 Task: Save the current settings as a preset for the compressor effect with the preset name "Compressor".
Action: Mouse moved to (362, 3)
Screenshot: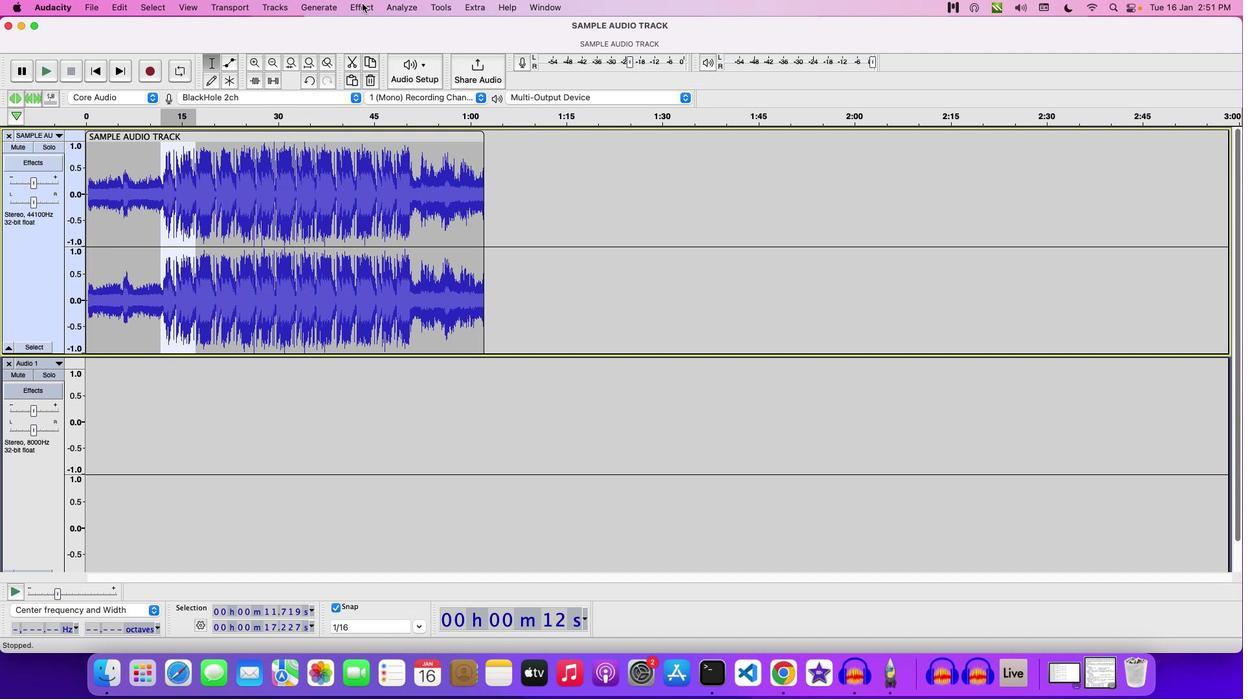 
Action: Mouse pressed left at (362, 3)
Screenshot: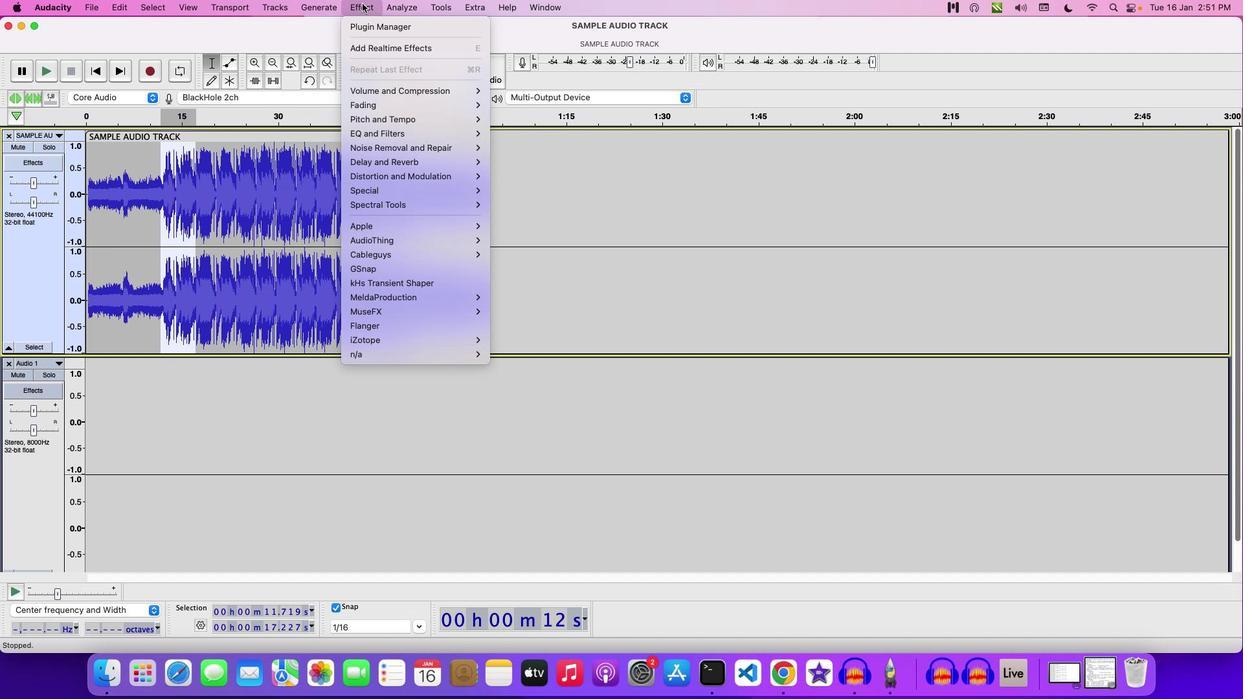 
Action: Mouse moved to (504, 123)
Screenshot: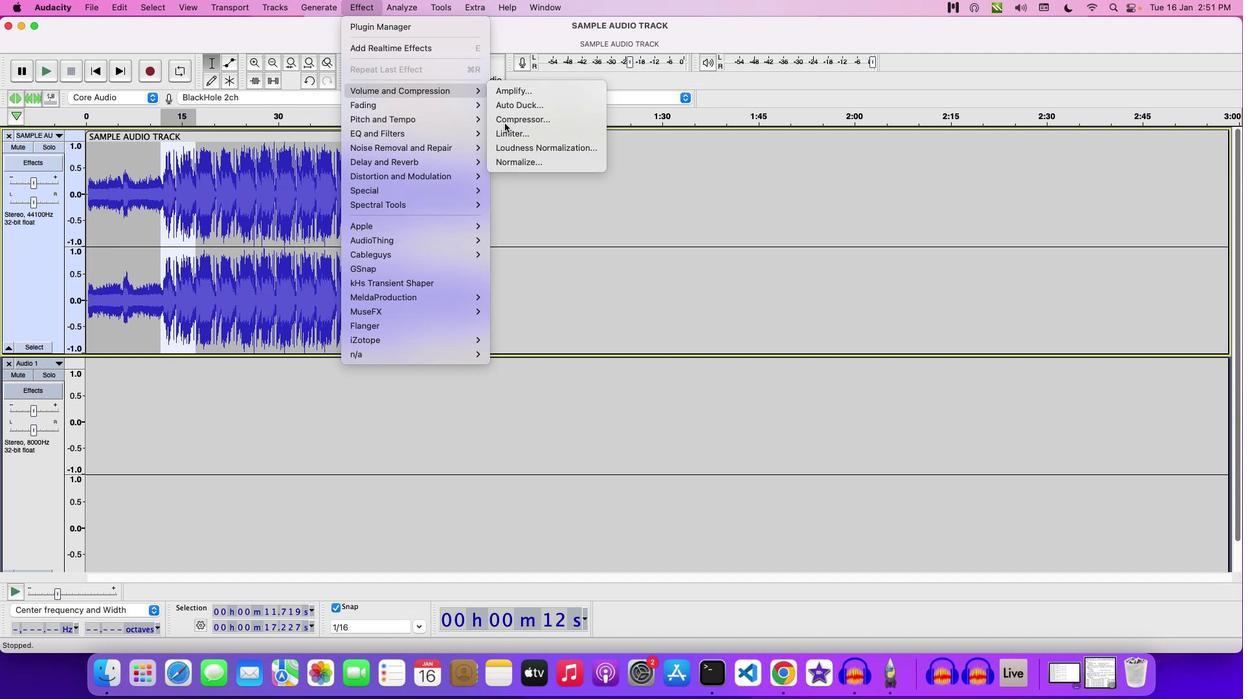 
Action: Mouse pressed left at (504, 123)
Screenshot: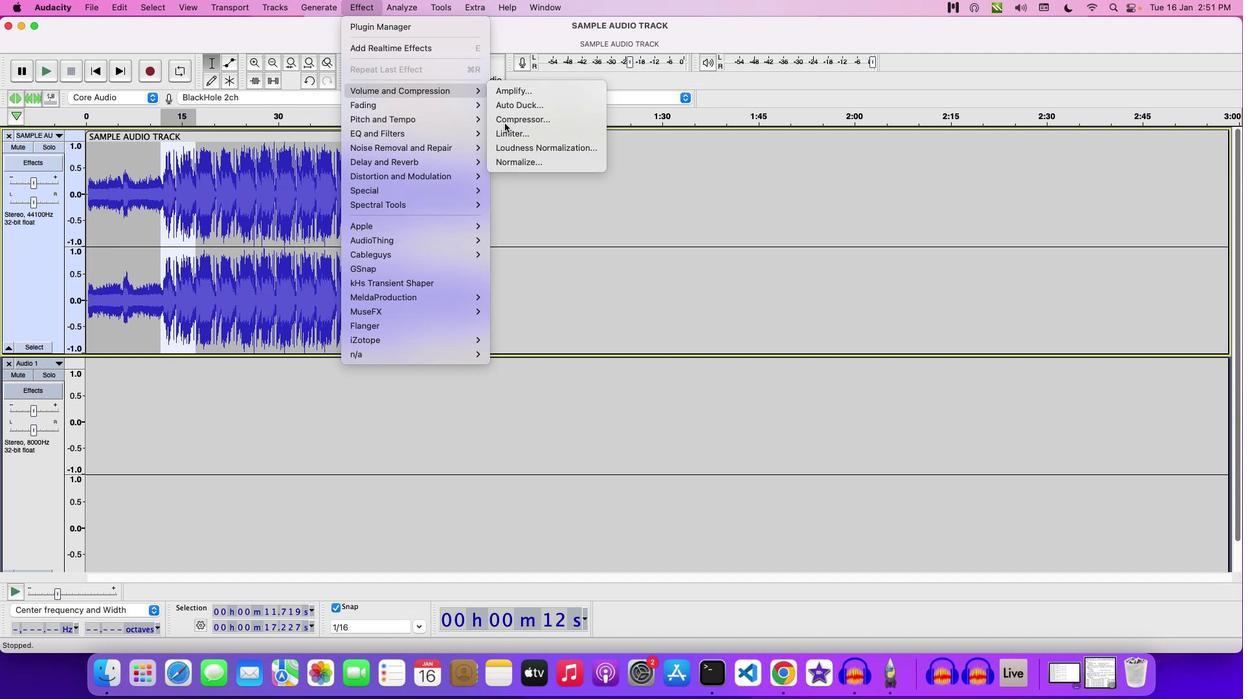 
Action: Mouse moved to (500, 203)
Screenshot: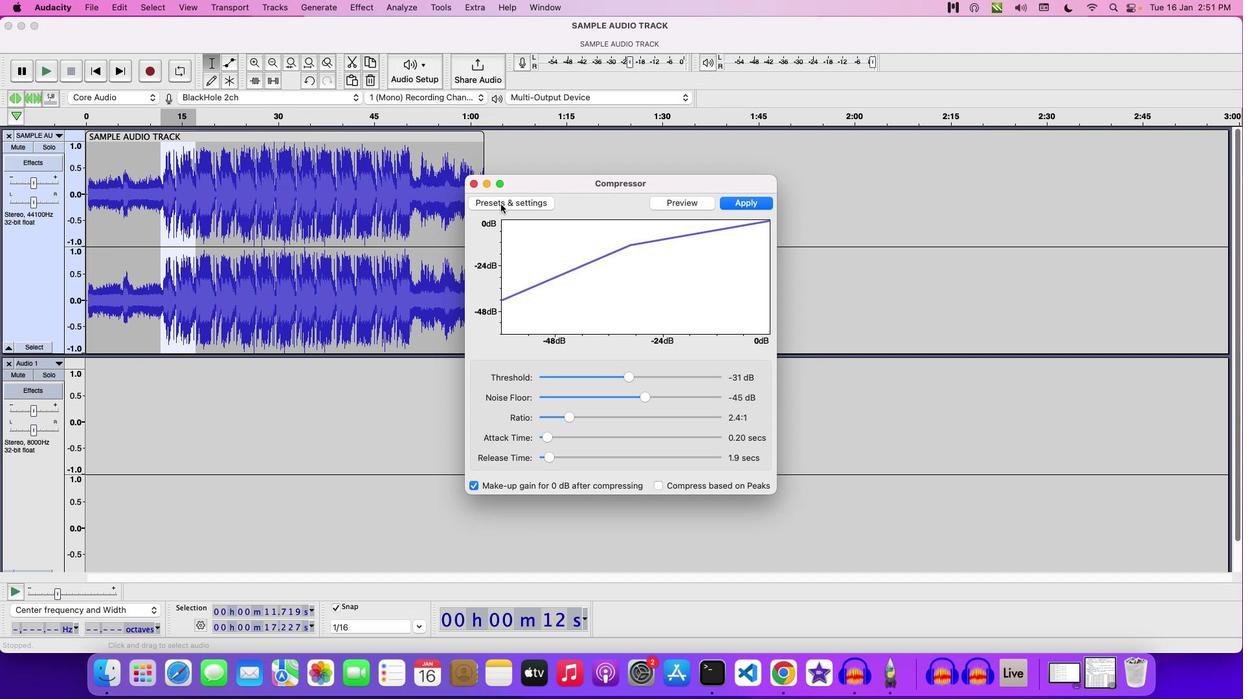 
Action: Mouse pressed left at (500, 203)
Screenshot: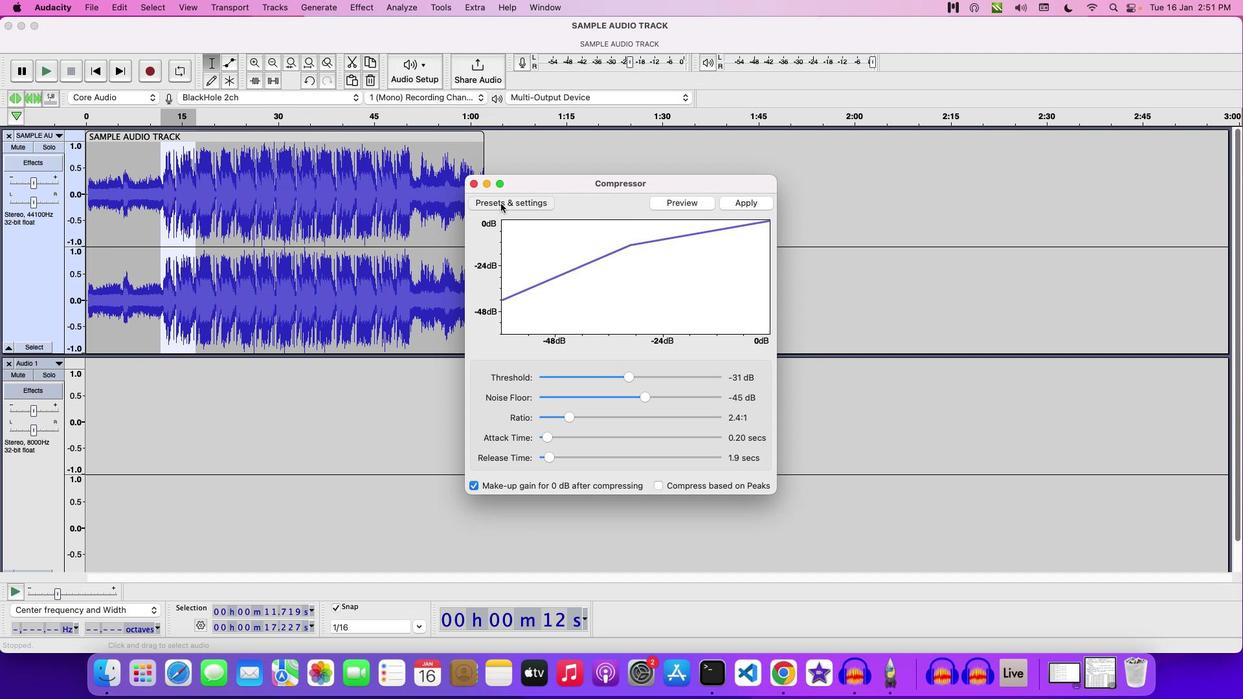 
Action: Mouse moved to (522, 227)
Screenshot: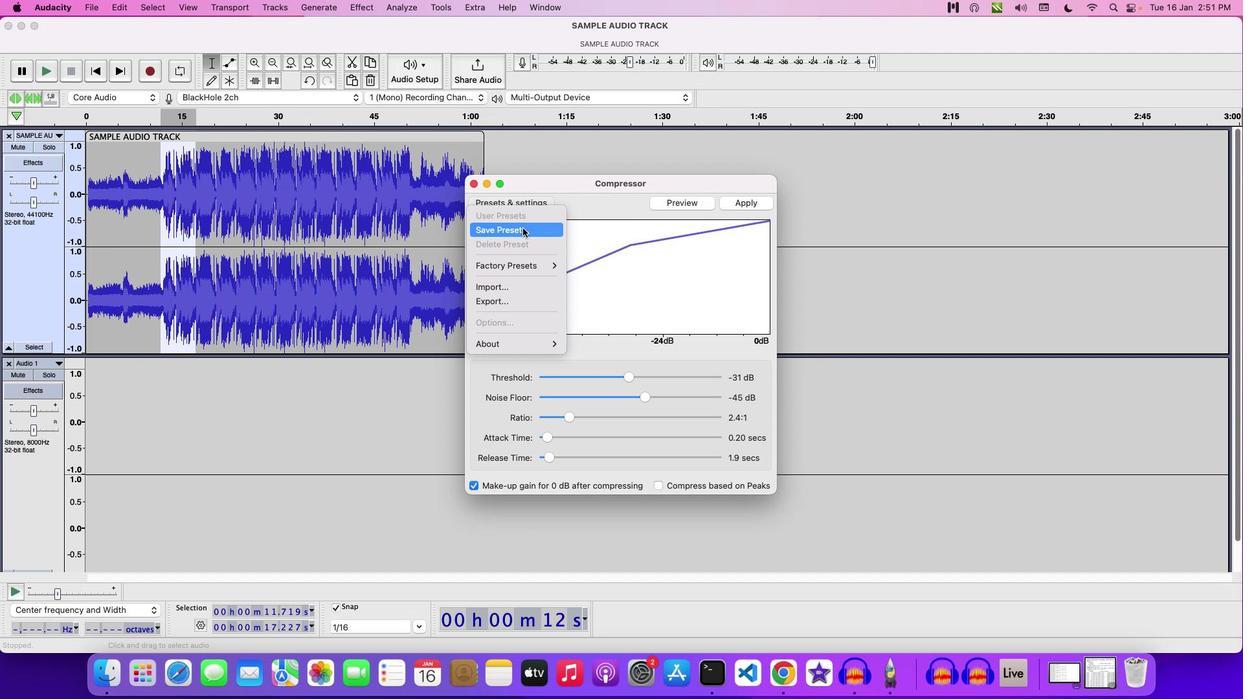 
Action: Mouse pressed left at (522, 227)
Screenshot: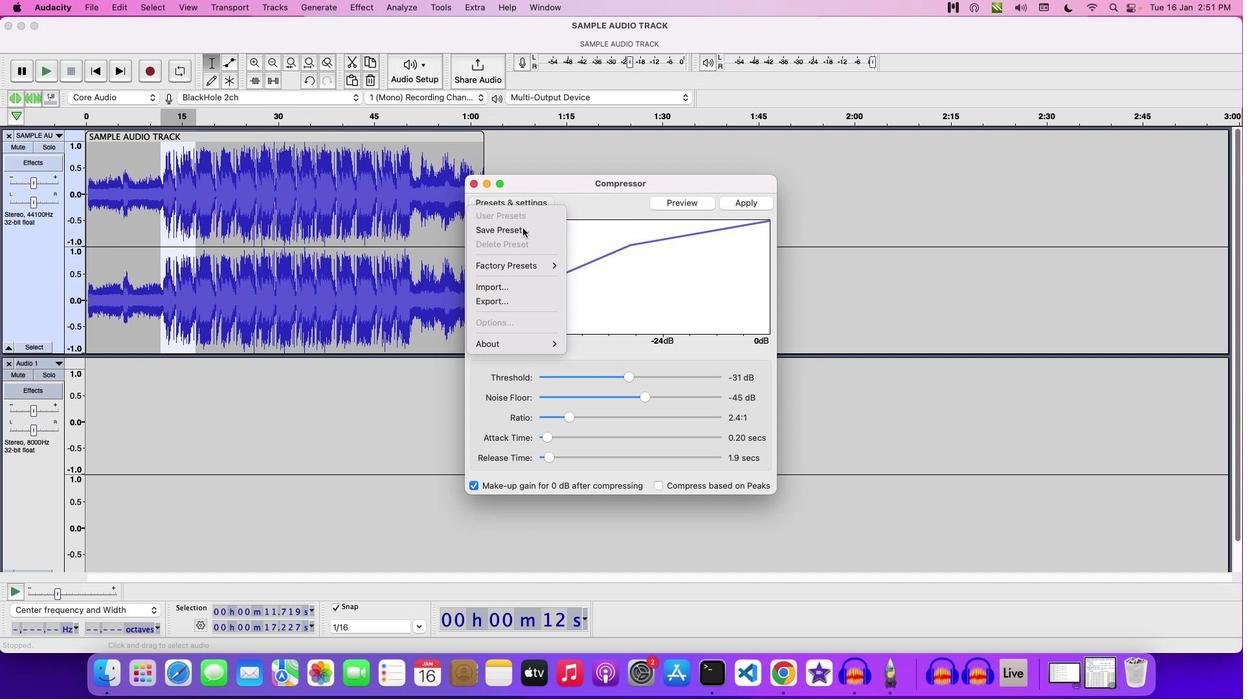 
Action: Mouse moved to (523, 227)
Screenshot: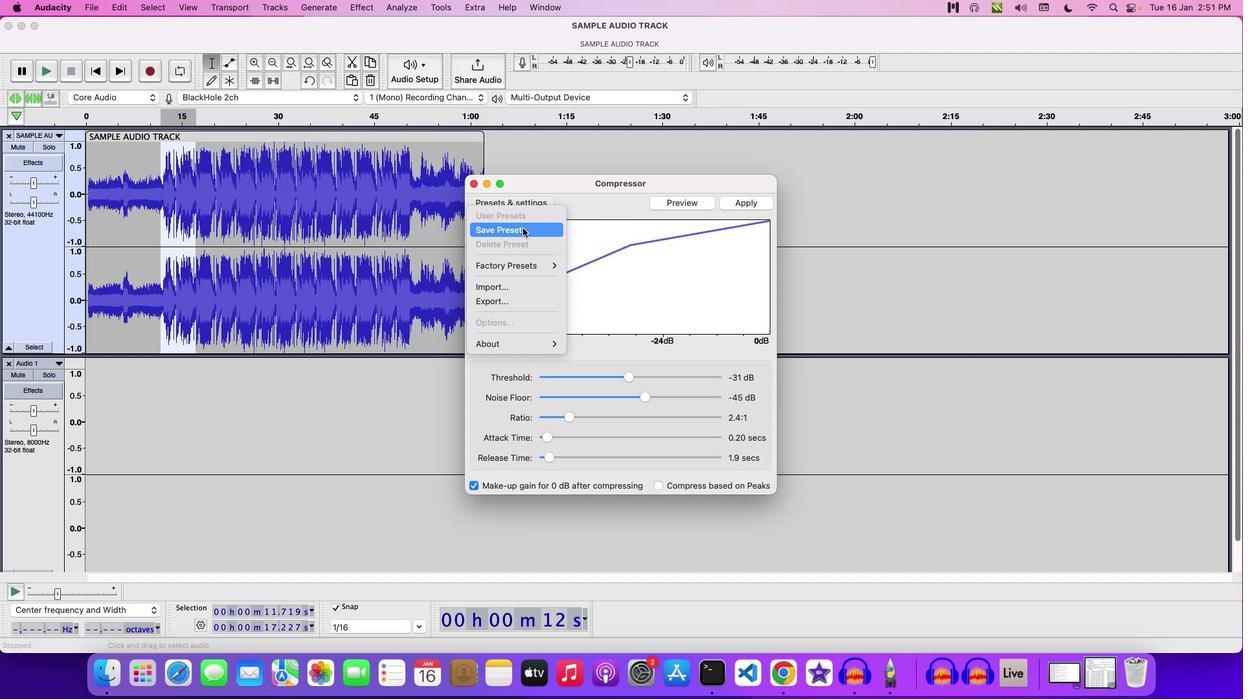 
Action: Key pressed 'c''o''m''p''r''e''s''s''o''r'
Screenshot: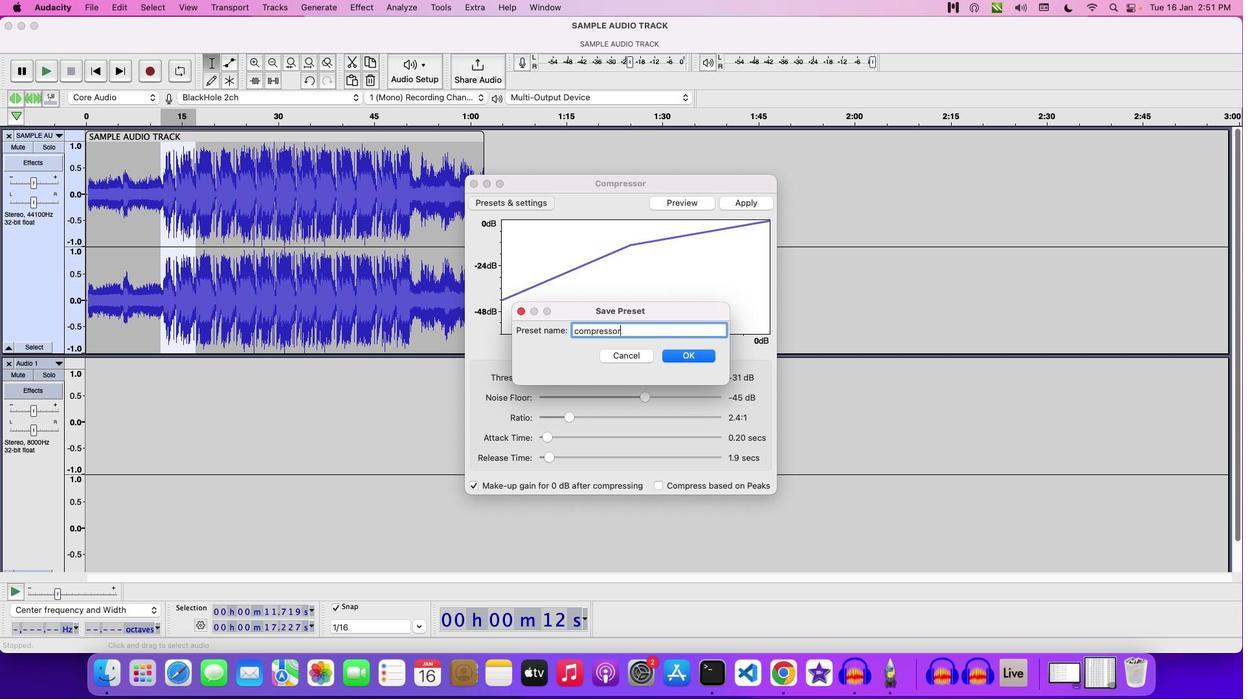 
Action: Mouse moved to (702, 351)
Screenshot: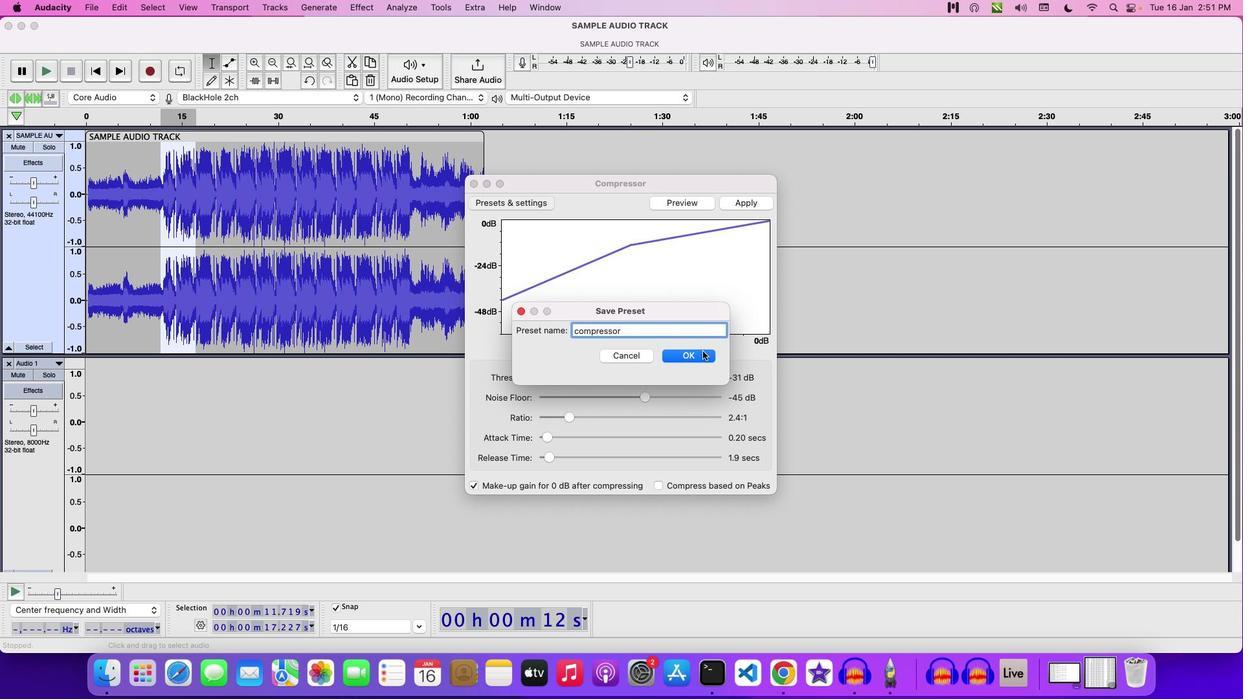 
Action: Mouse pressed left at (702, 351)
Screenshot: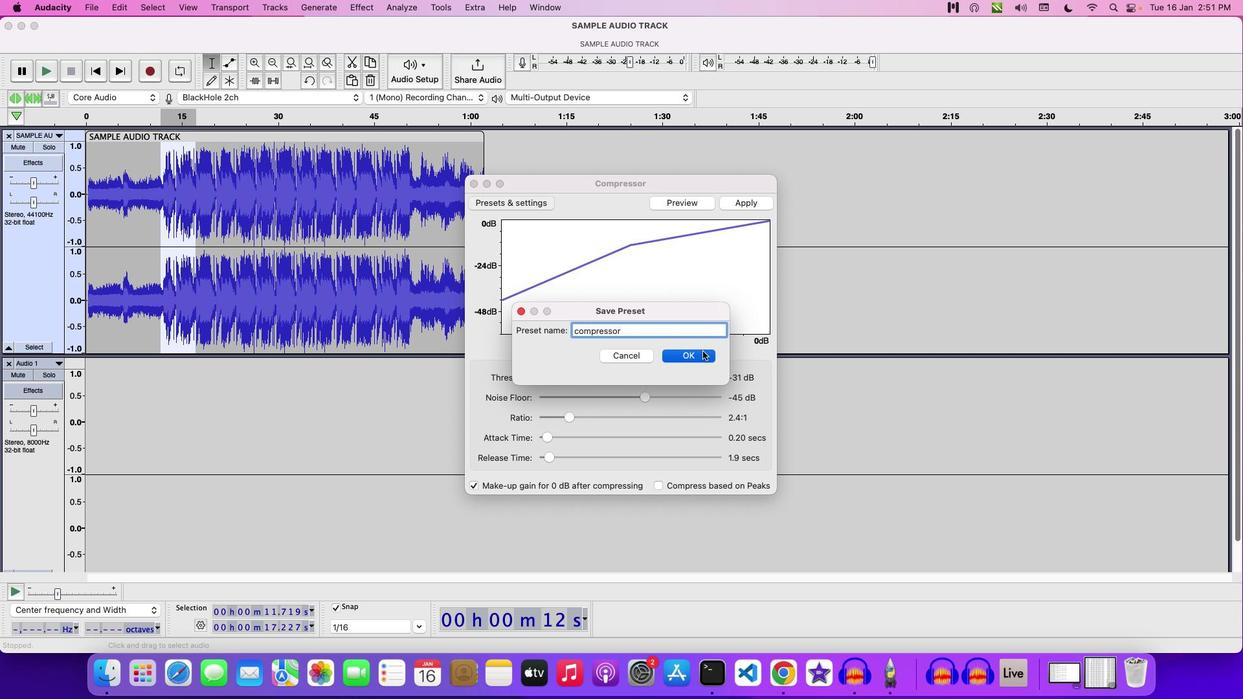 
